 Task: Invite Team Member Softage.1@softage.net to Workspace Accounting Software. Invite Team Member Softage.2@softage.net to Workspace Accounting Software. Invite Team Member Softage.3@softage.net to Workspace Accounting Software. Invite Team Member Softage.4@softage.net to Workspace Accounting Software
Action: Mouse moved to (774, 121)
Screenshot: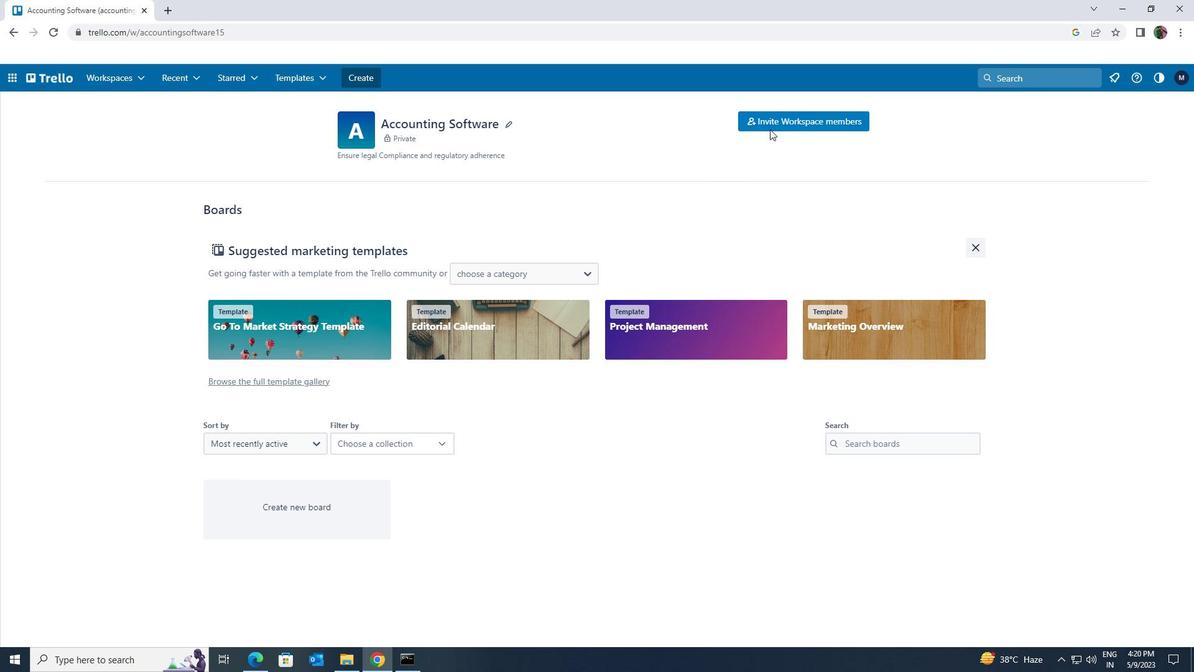 
Action: Mouse pressed left at (774, 121)
Screenshot: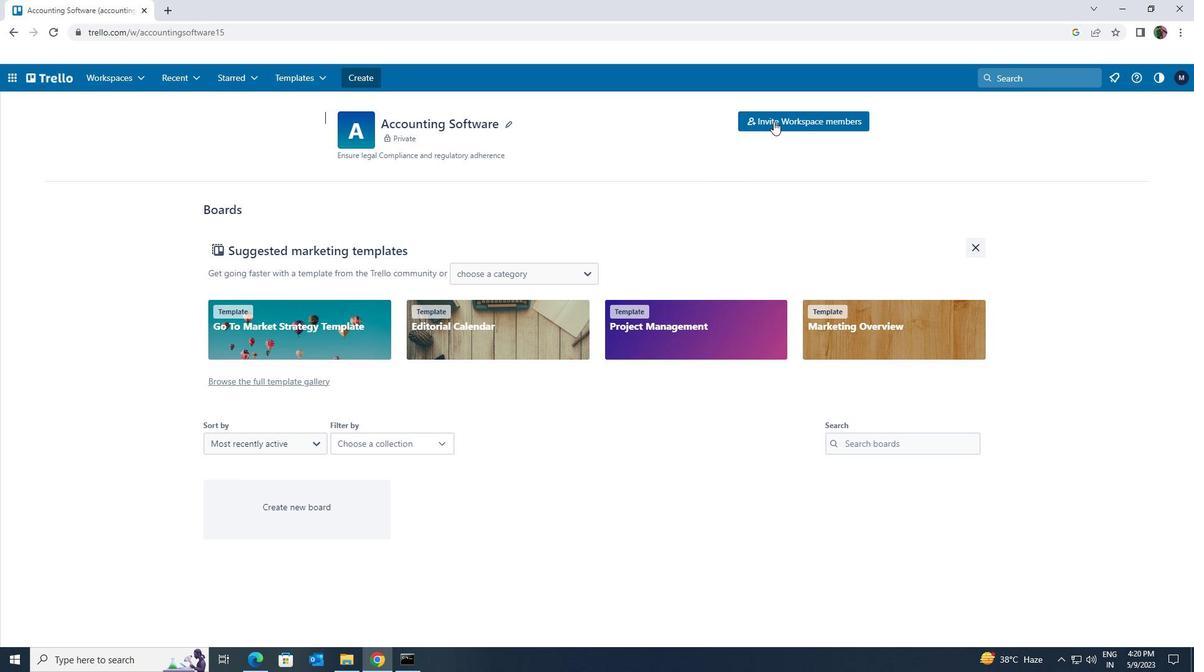 
Action: Mouse moved to (660, 353)
Screenshot: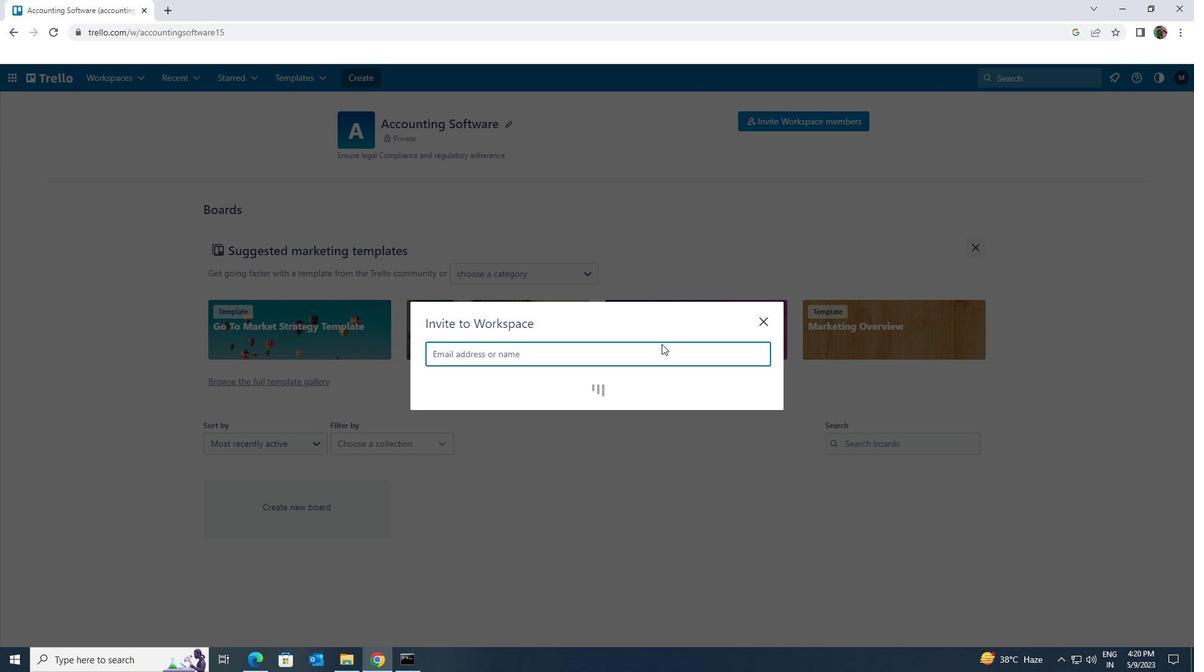 
Action: Mouse pressed left at (660, 353)
Screenshot: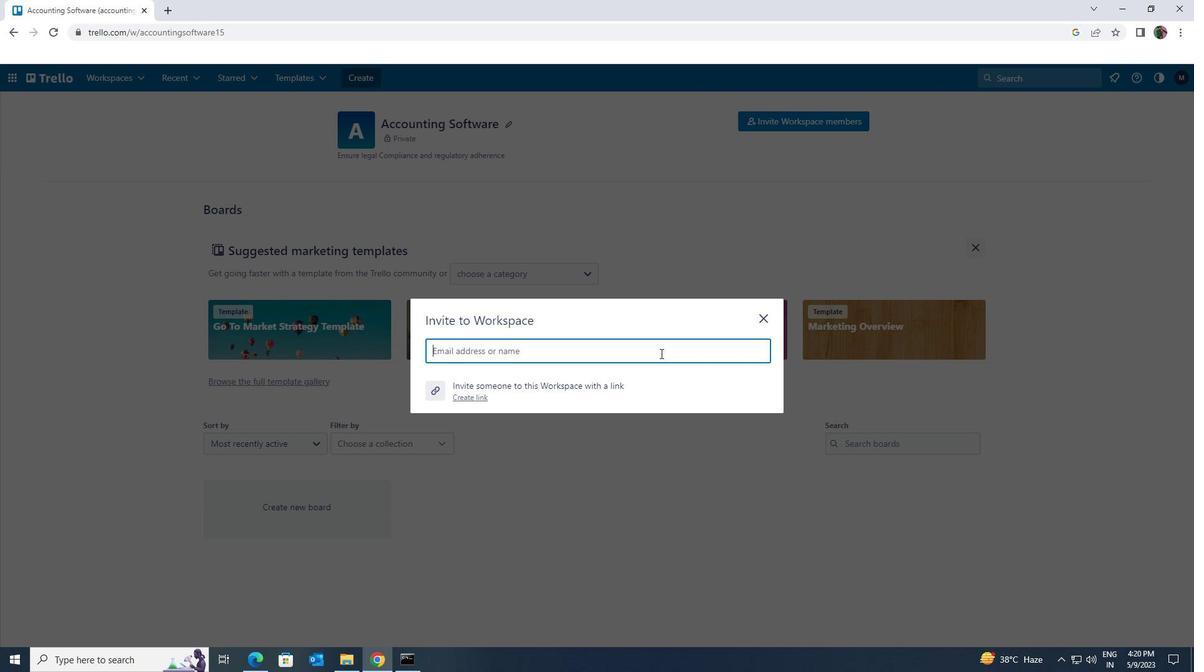 
Action: Key pressed <Key.shift>SOFTAGE.1<Key.shift>@SOFTAGE.NET
Screenshot: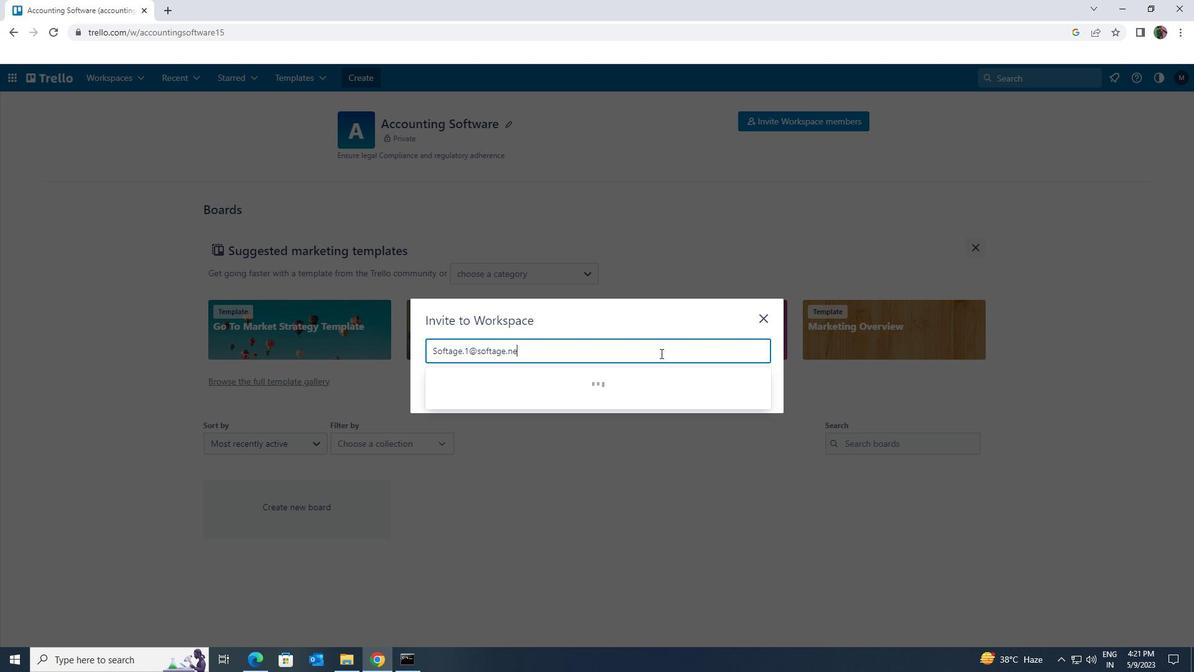 
Action: Mouse moved to (591, 388)
Screenshot: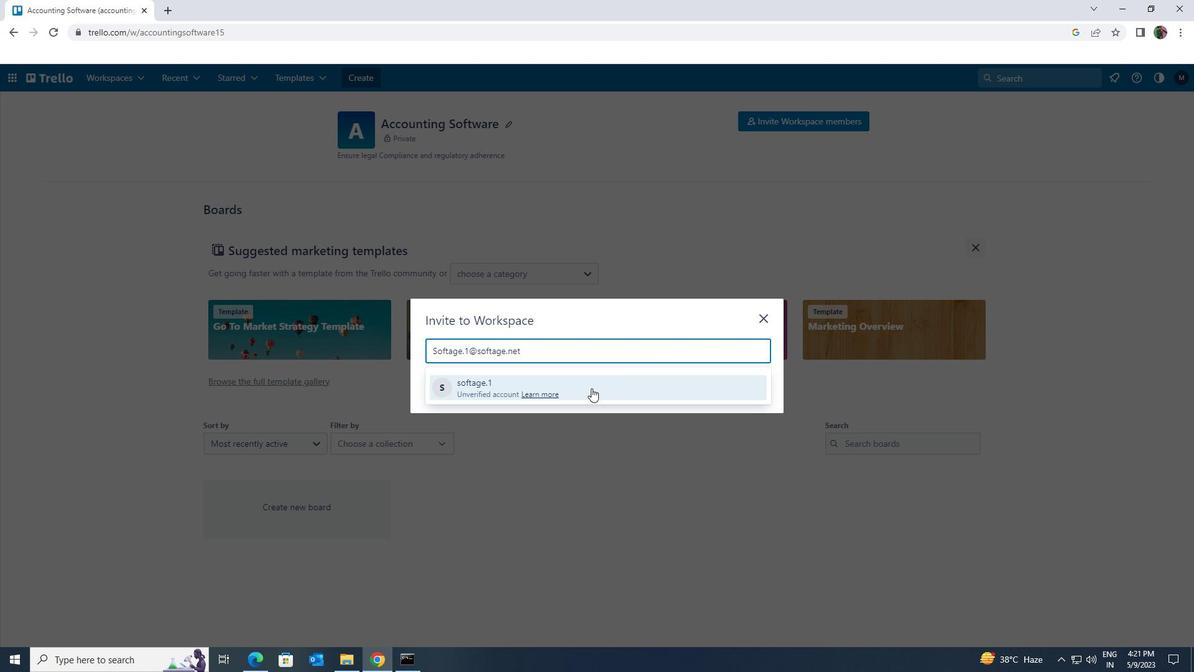 
Action: Mouse pressed left at (591, 388)
Screenshot: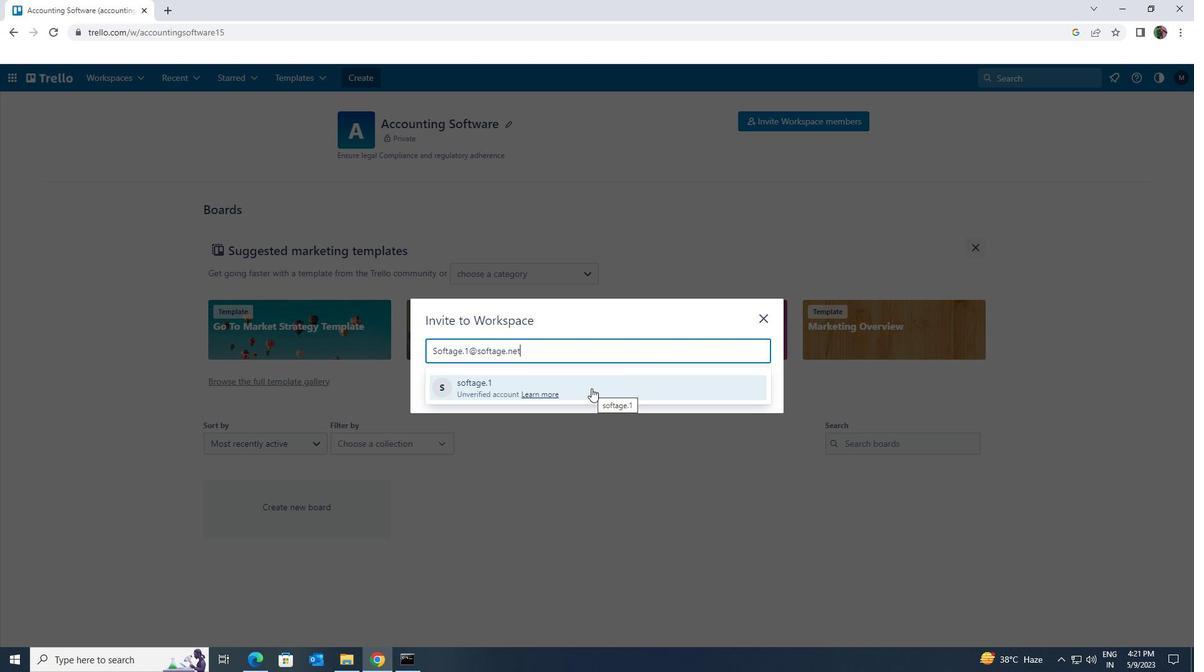 
Action: Mouse moved to (584, 322)
Screenshot: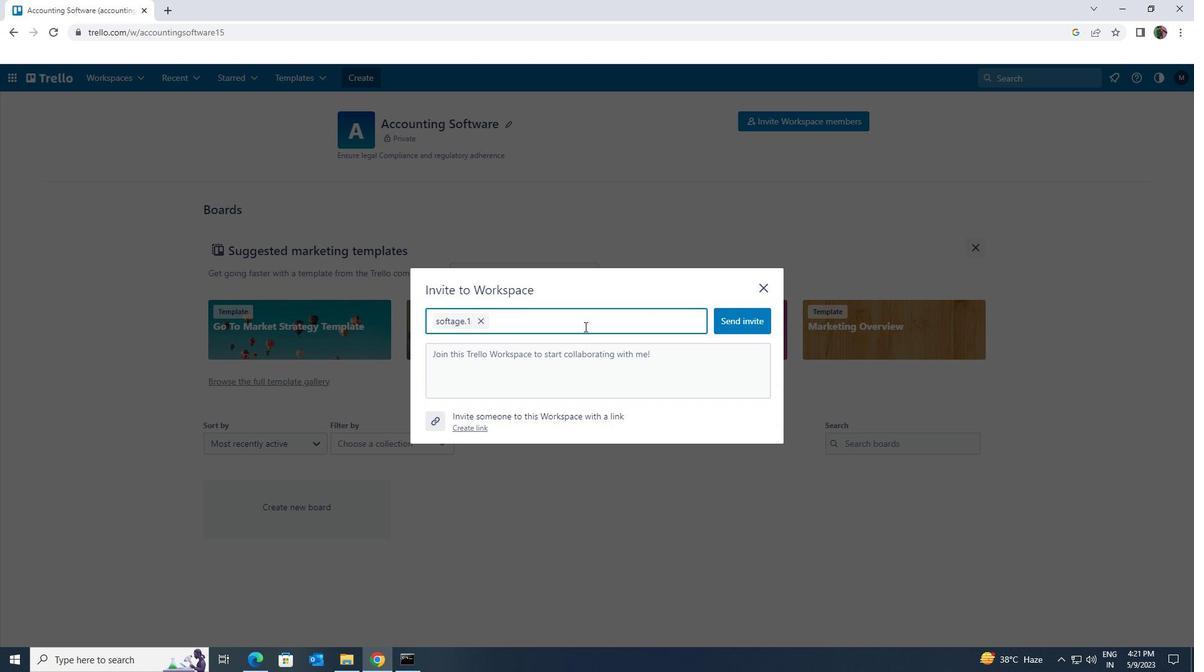 
Action: Key pressed <Key.shift><Key.shift><Key.shift>SOFTAGE.2<Key.shift>@SOFTAGE.NET
Screenshot: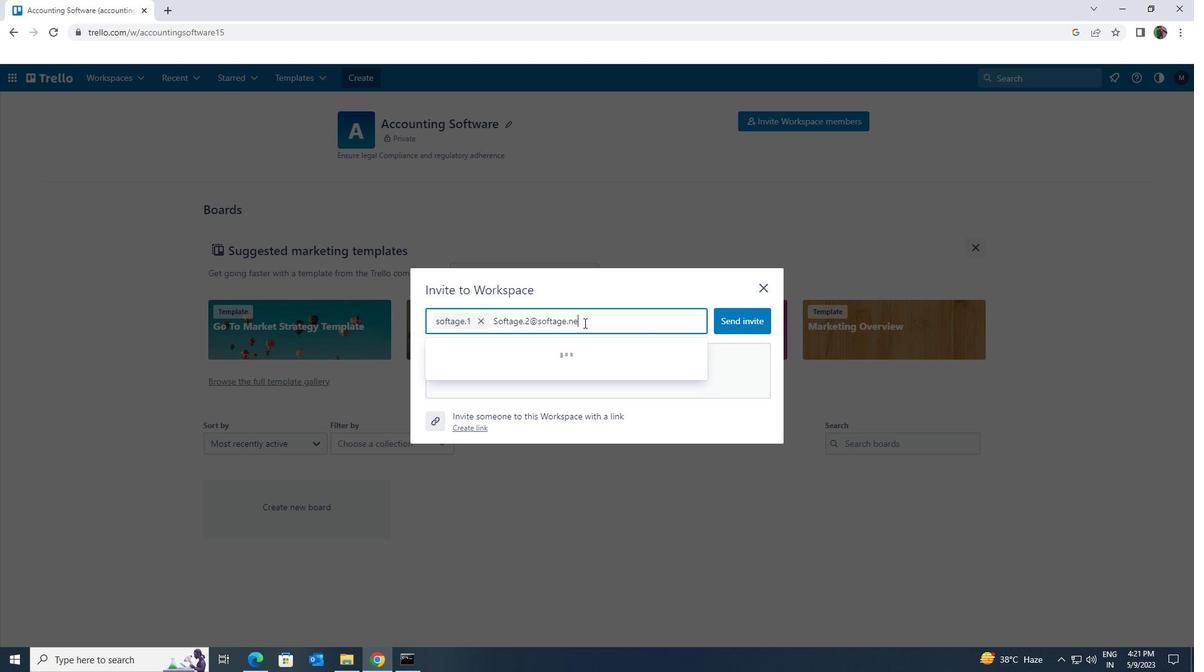
Action: Mouse moved to (565, 356)
Screenshot: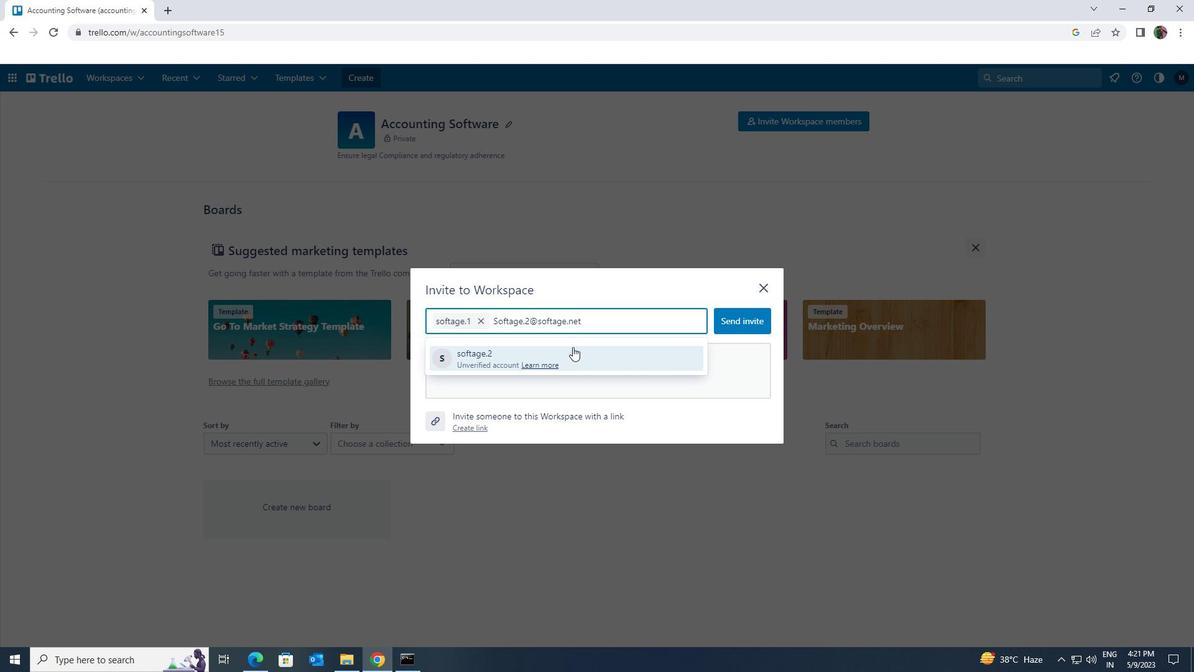 
Action: Mouse pressed left at (565, 356)
Screenshot: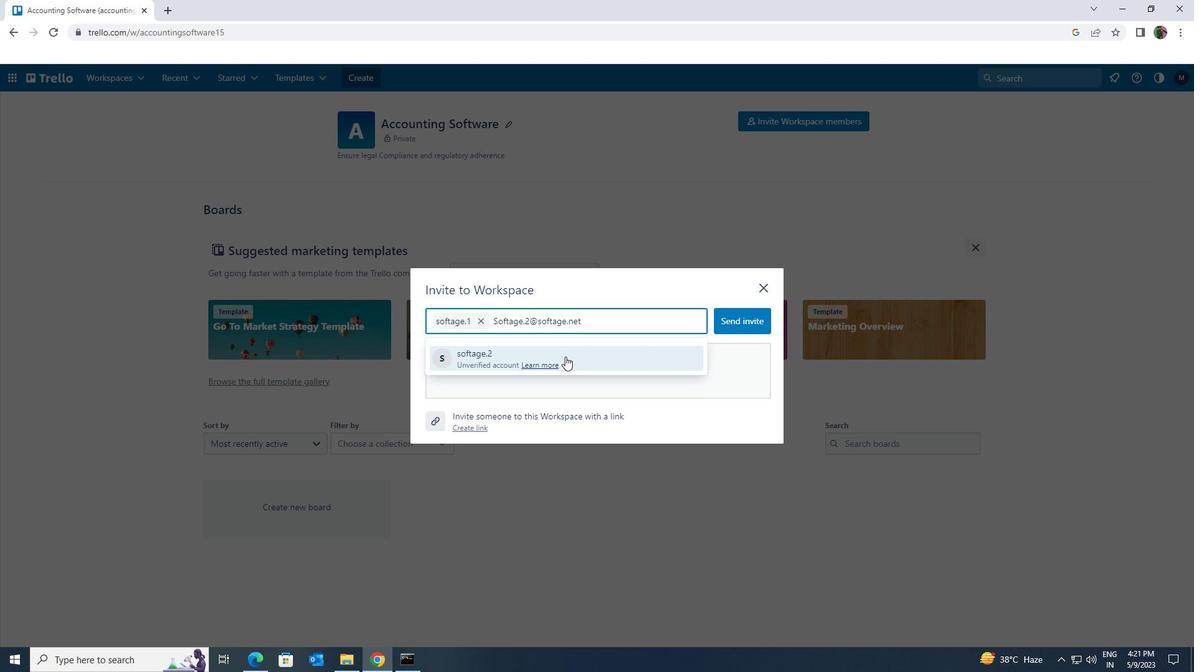 
Action: Mouse moved to (582, 319)
Screenshot: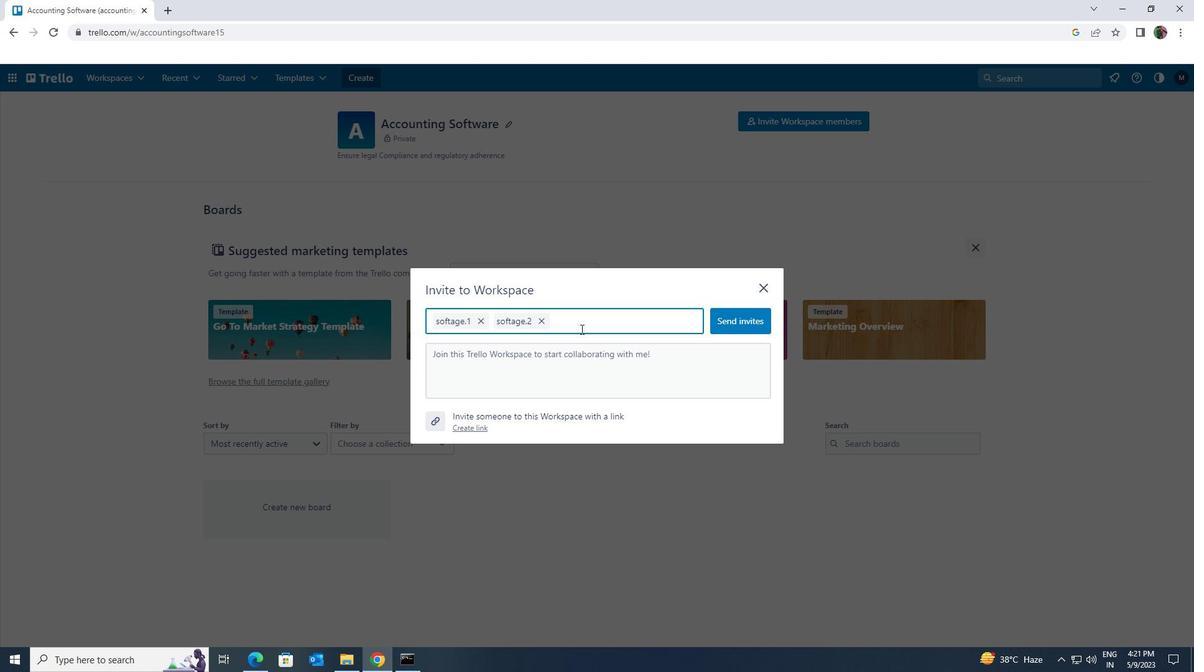 
Action: Key pressed <Key.shift>SOFTAGE.3<Key.shift>@SOFTAGE.NET
Screenshot: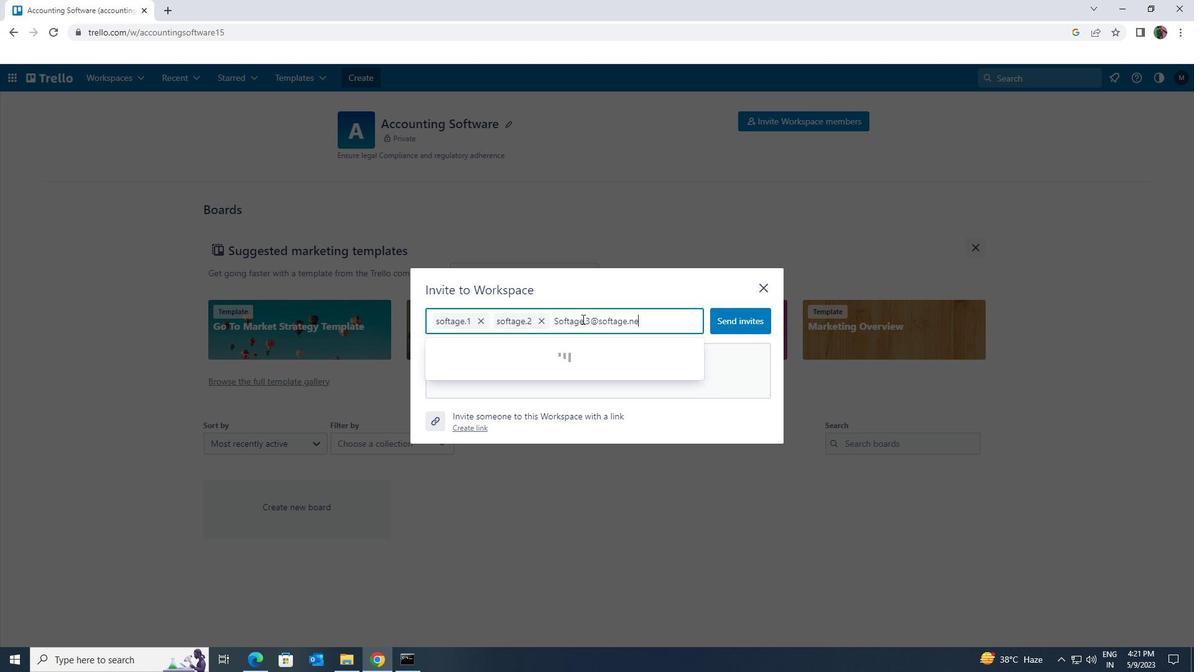 
Action: Mouse moved to (509, 351)
Screenshot: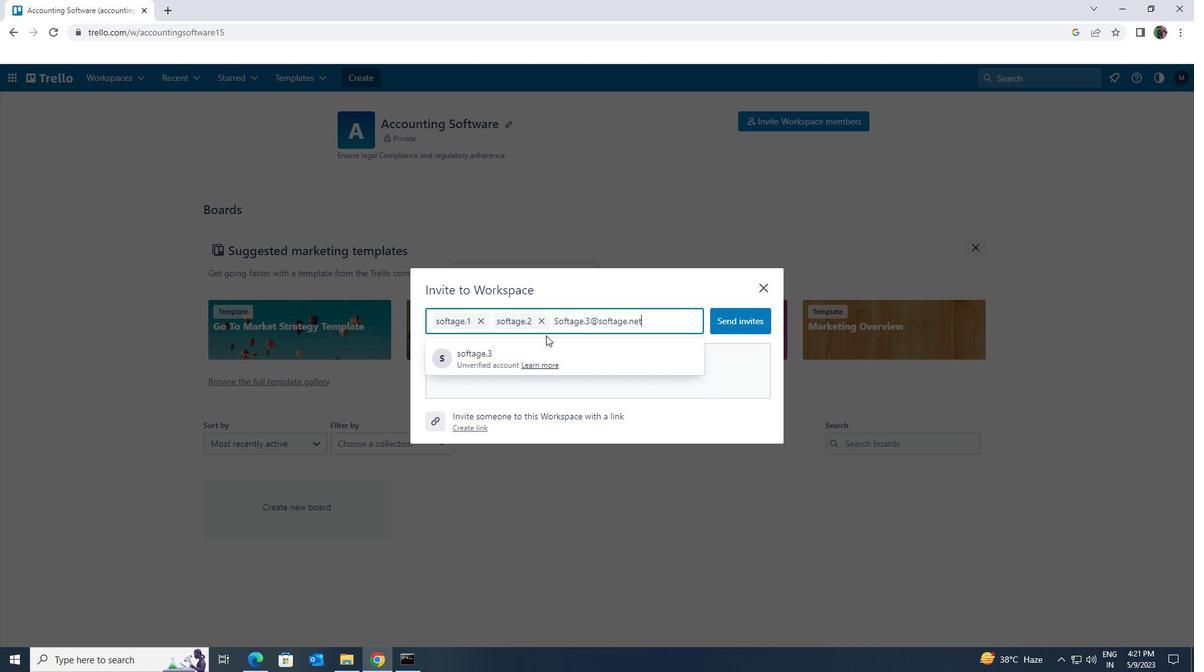 
Action: Mouse pressed left at (509, 351)
Screenshot: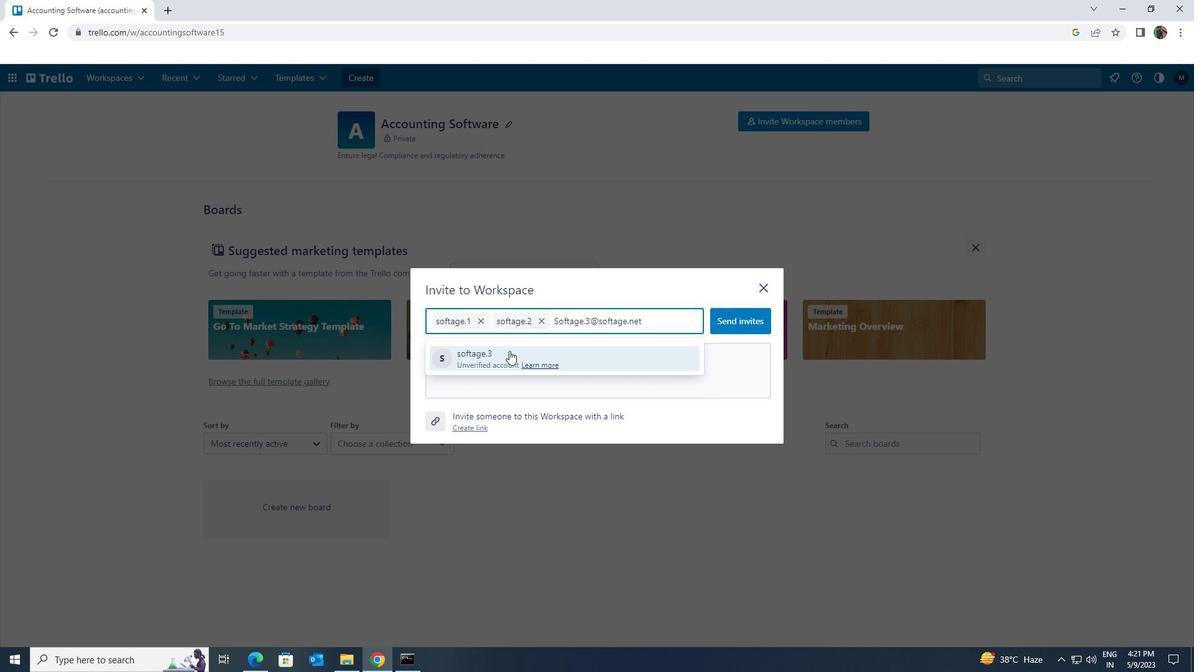 
Action: Mouse moved to (510, 349)
Screenshot: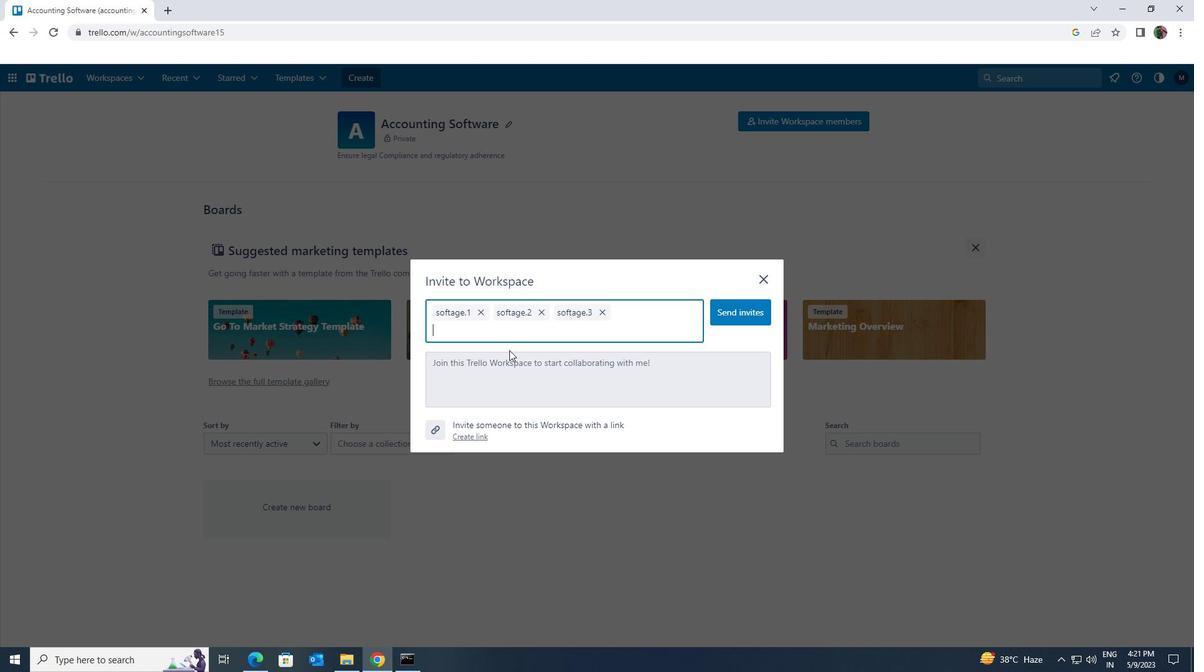 
Action: Key pressed <Key.shift>SOFTAGE.4<Key.shift>@SOFTAGE.NET
Screenshot: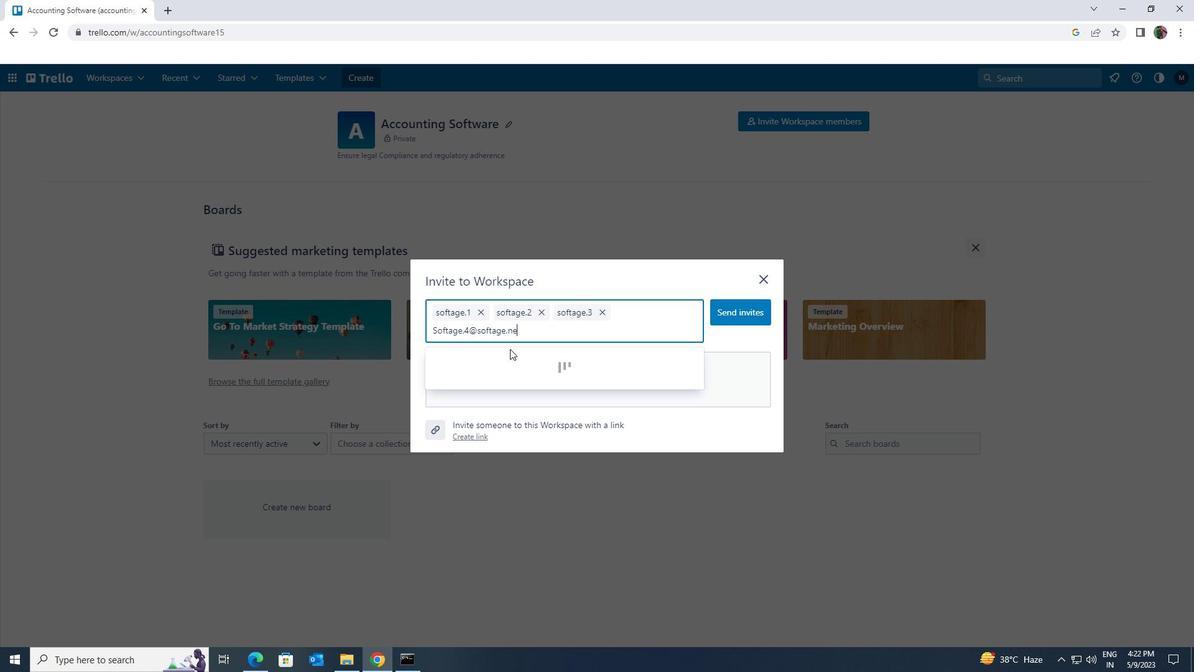 
Action: Mouse moved to (510, 361)
Screenshot: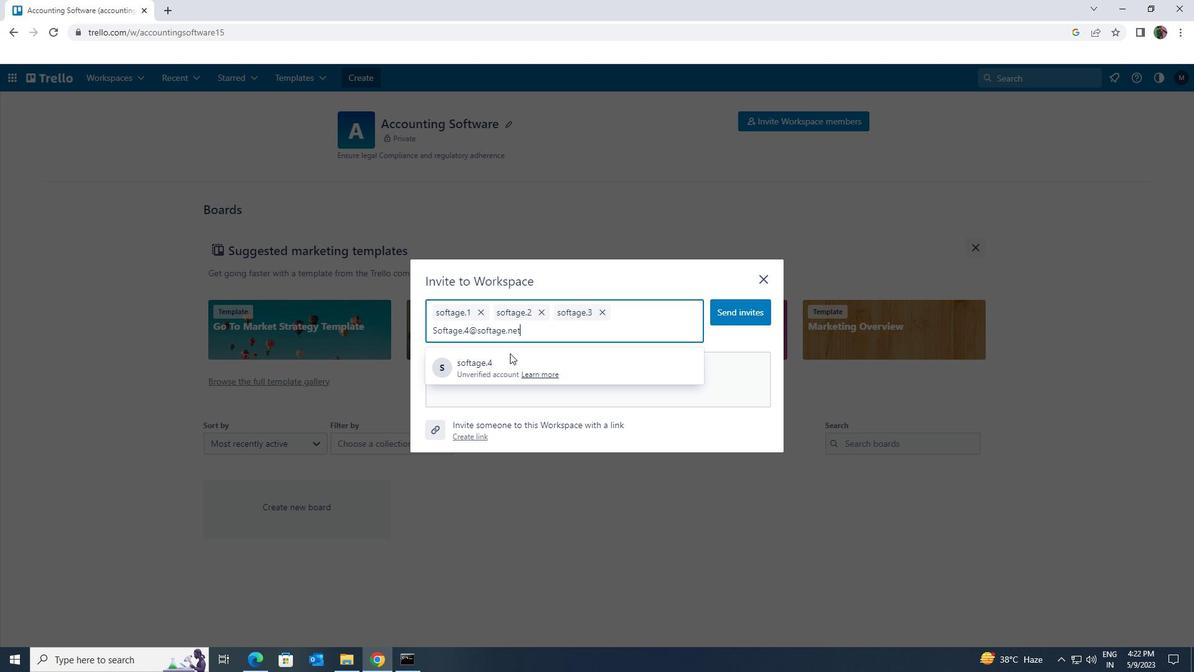 
Action: Mouse pressed left at (510, 361)
Screenshot: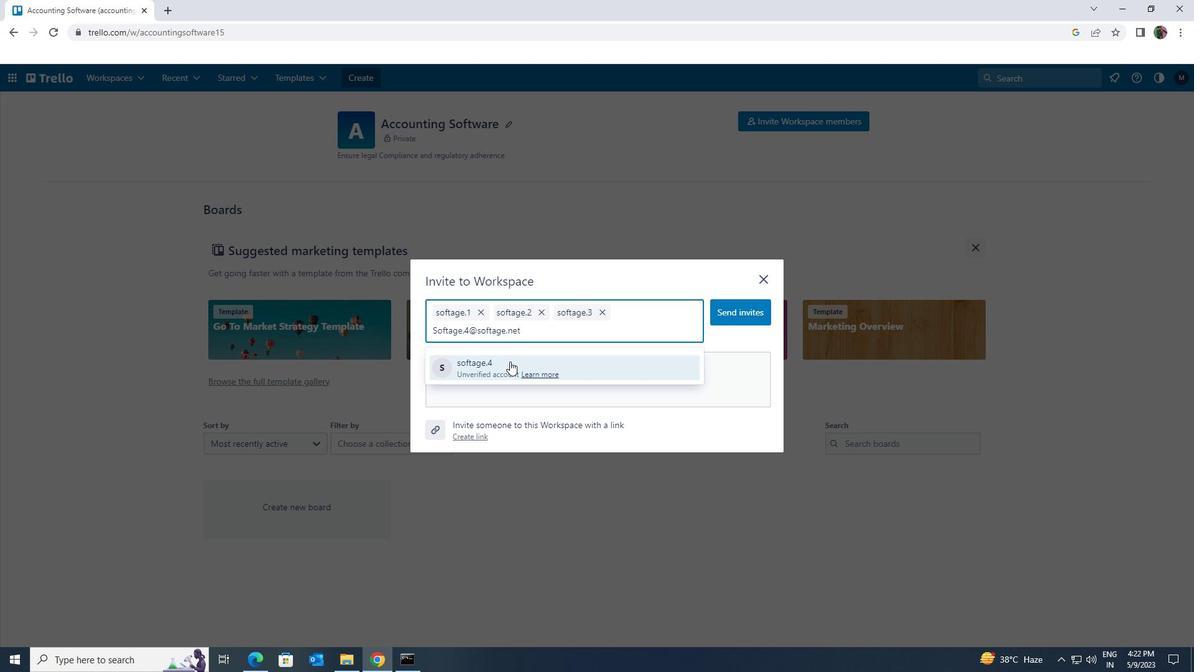 
Action: Mouse moved to (732, 313)
Screenshot: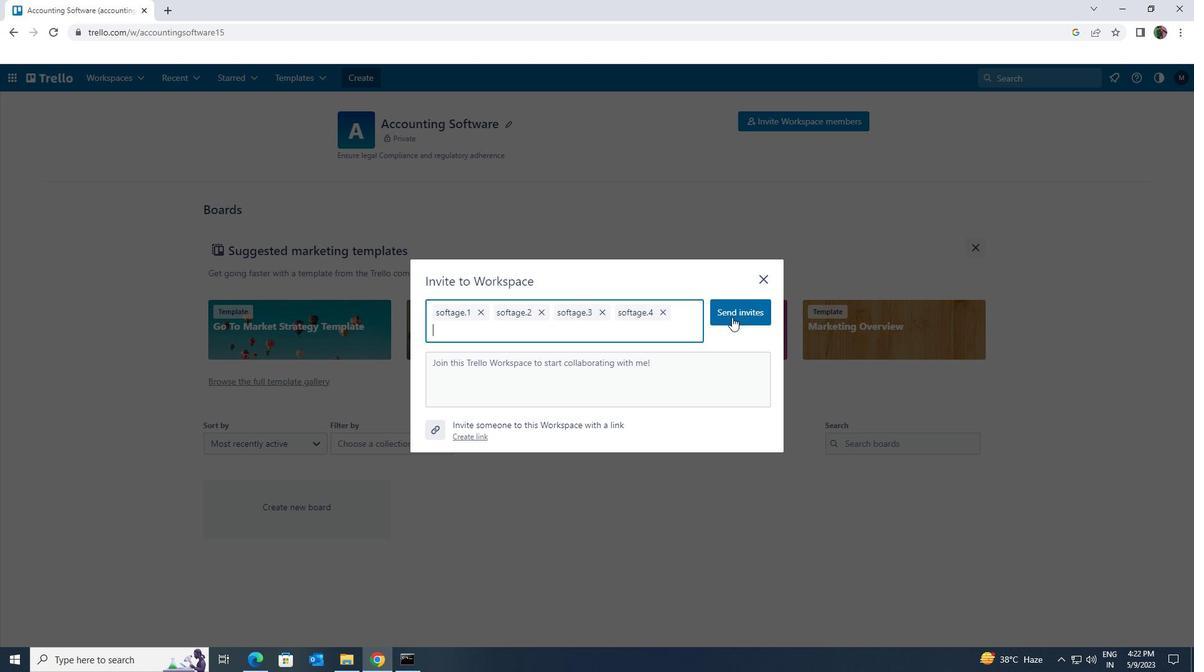 
Action: Mouse pressed left at (732, 313)
Screenshot: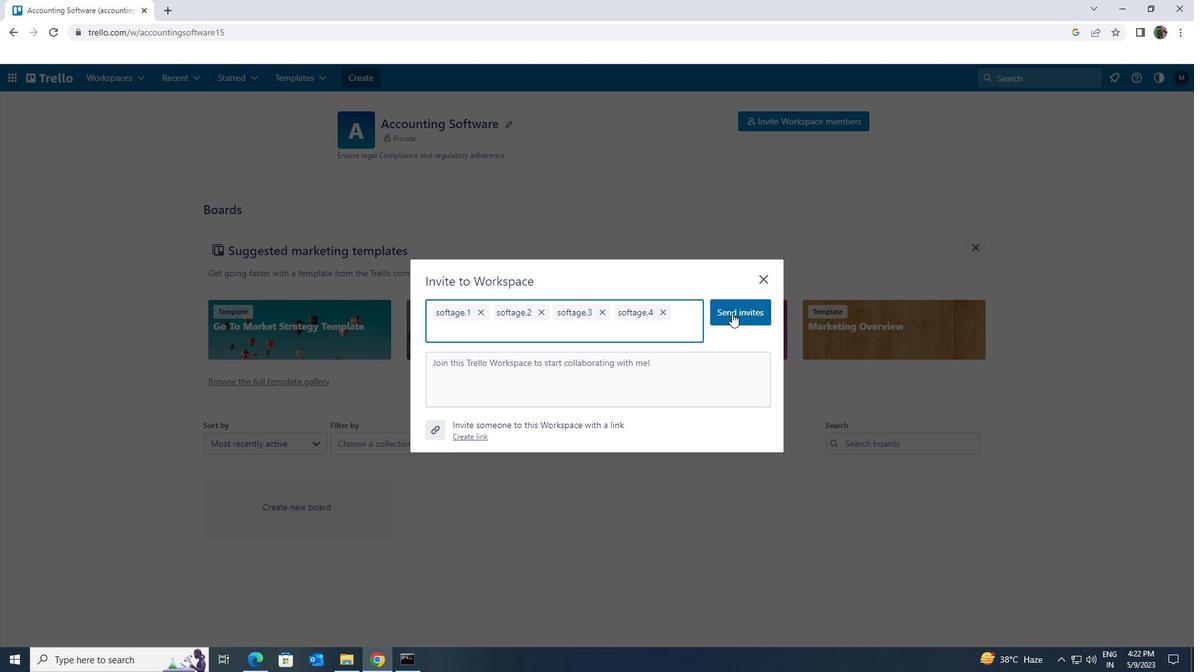 
Action: Mouse moved to (762, 283)
Screenshot: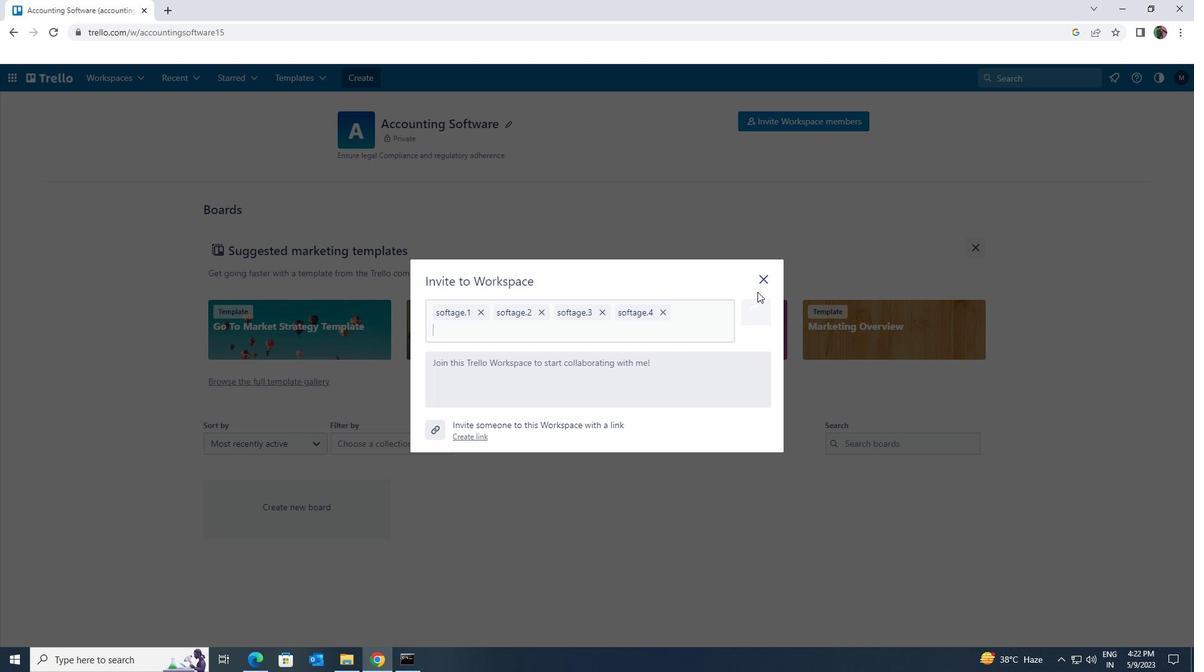 
Action: Mouse pressed left at (762, 283)
Screenshot: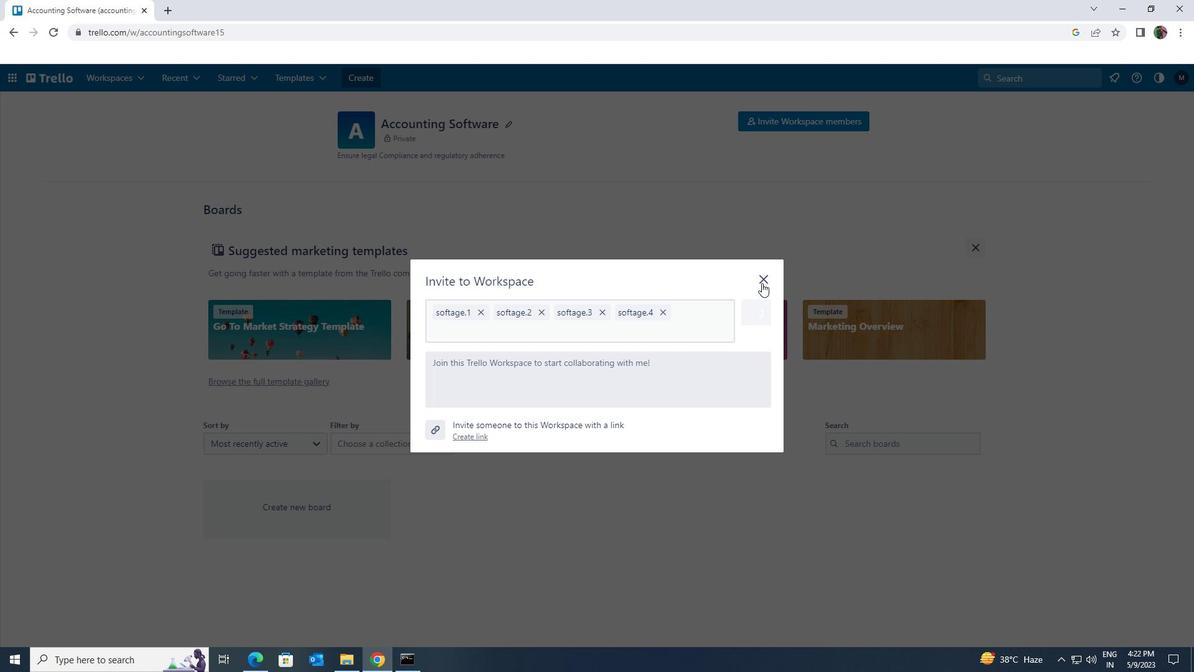 
